 Task: Look for products in the category "Olive Oil" from Carapelli only.
Action: Mouse moved to (310, 143)
Screenshot: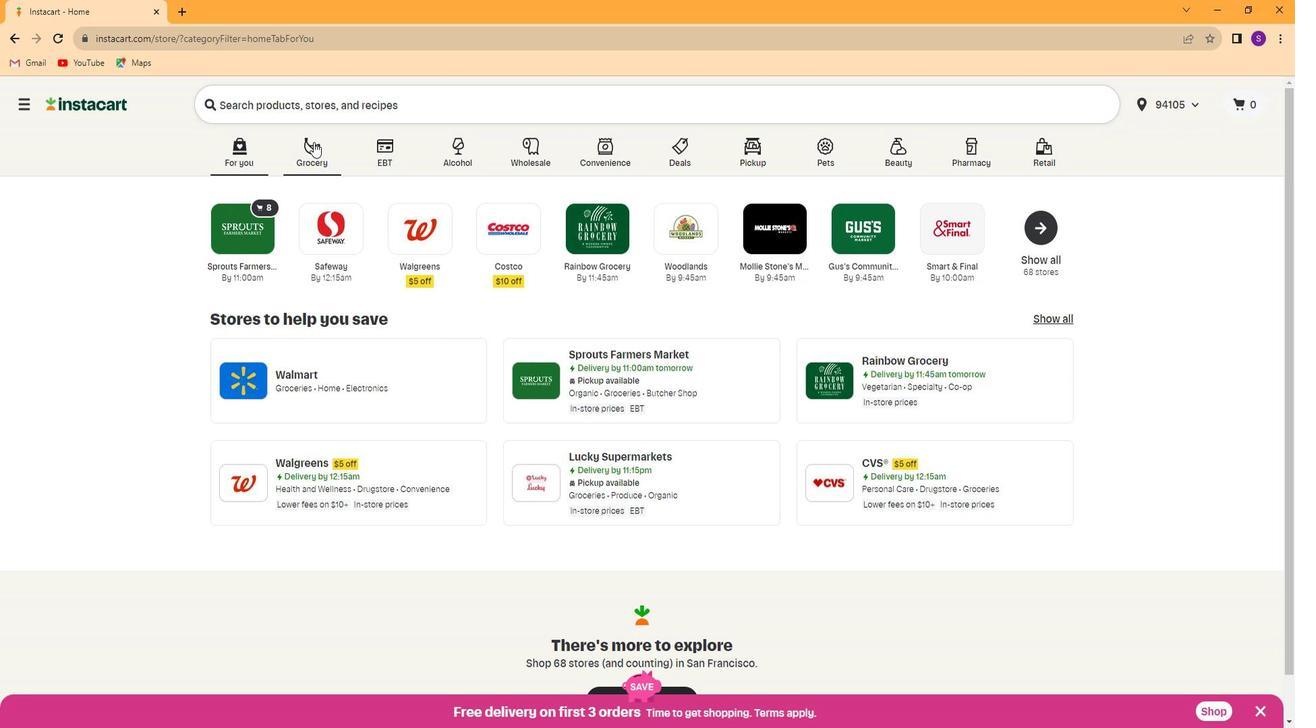 
Action: Mouse pressed left at (310, 143)
Screenshot: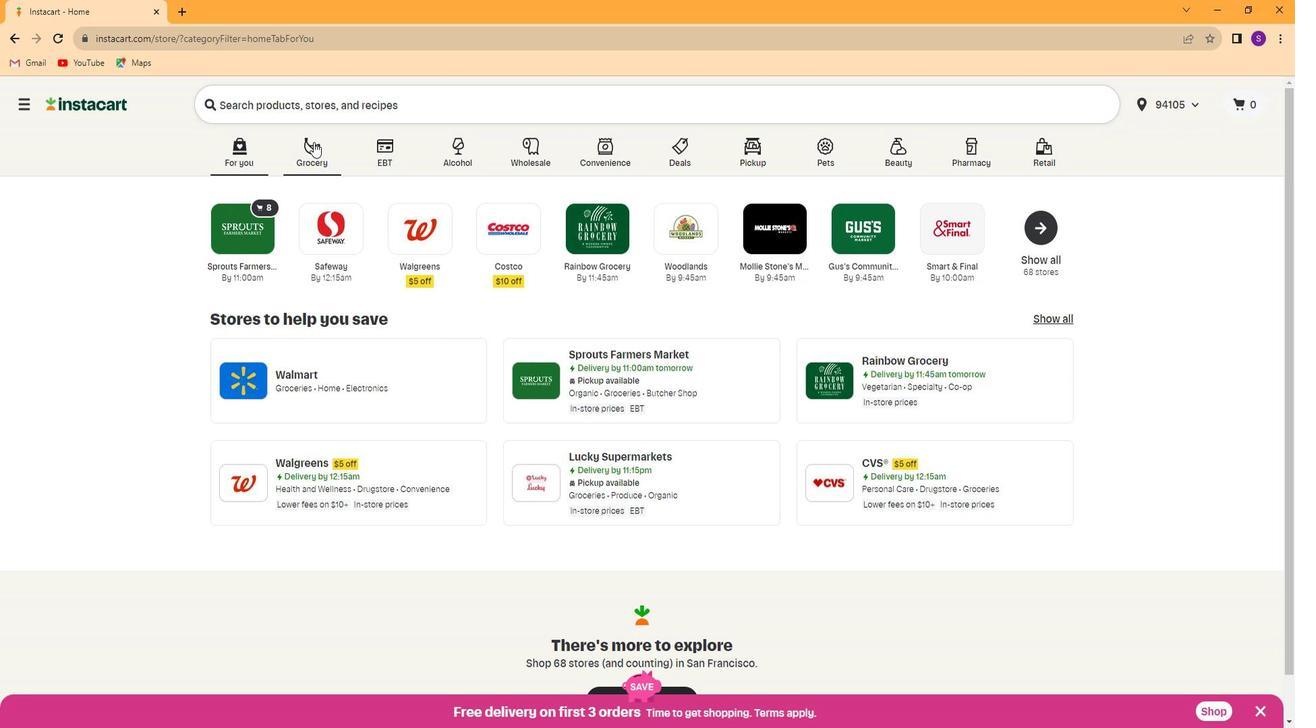 
Action: Mouse moved to (906, 243)
Screenshot: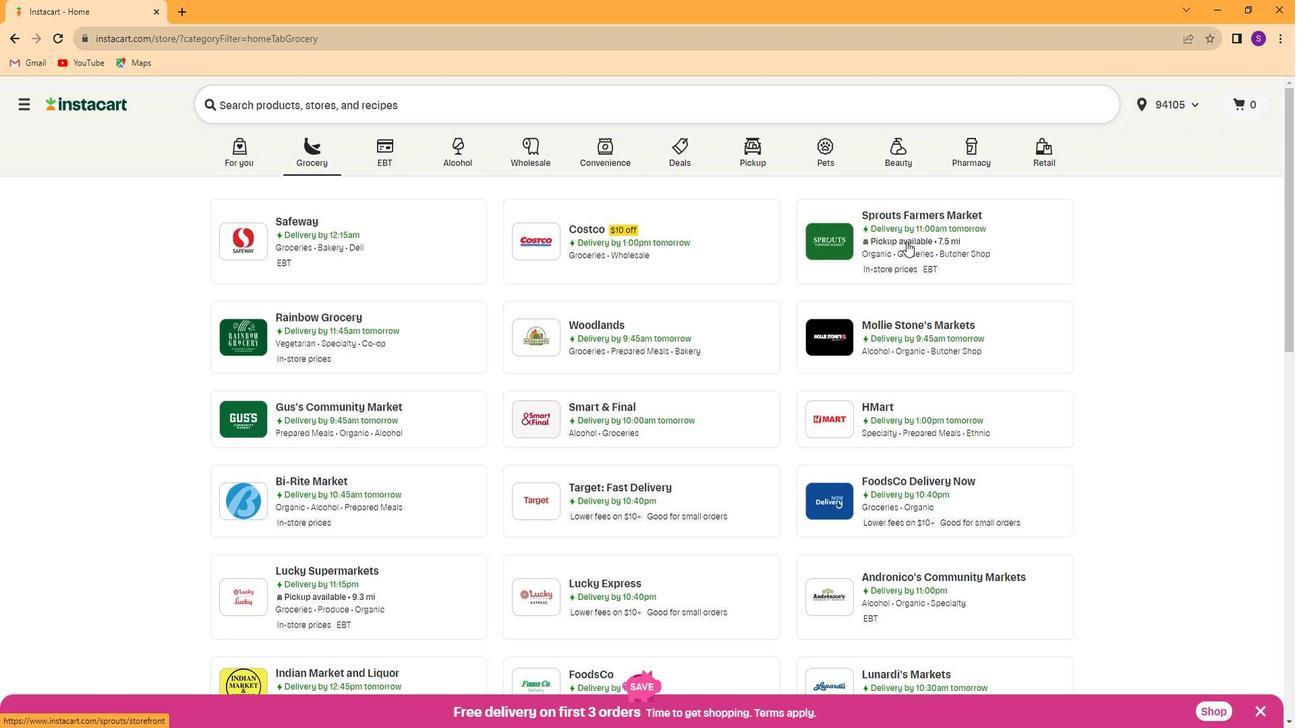 
Action: Mouse pressed left at (906, 243)
Screenshot: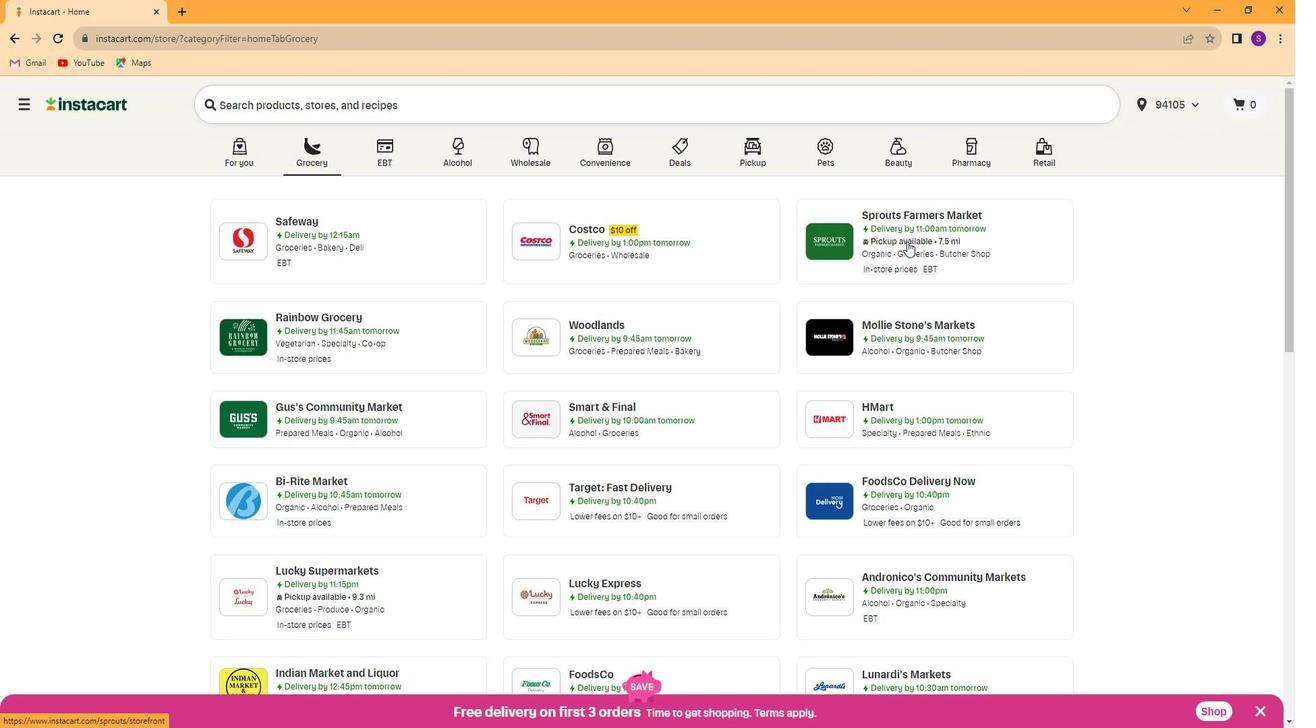 
Action: Mouse moved to (74, 540)
Screenshot: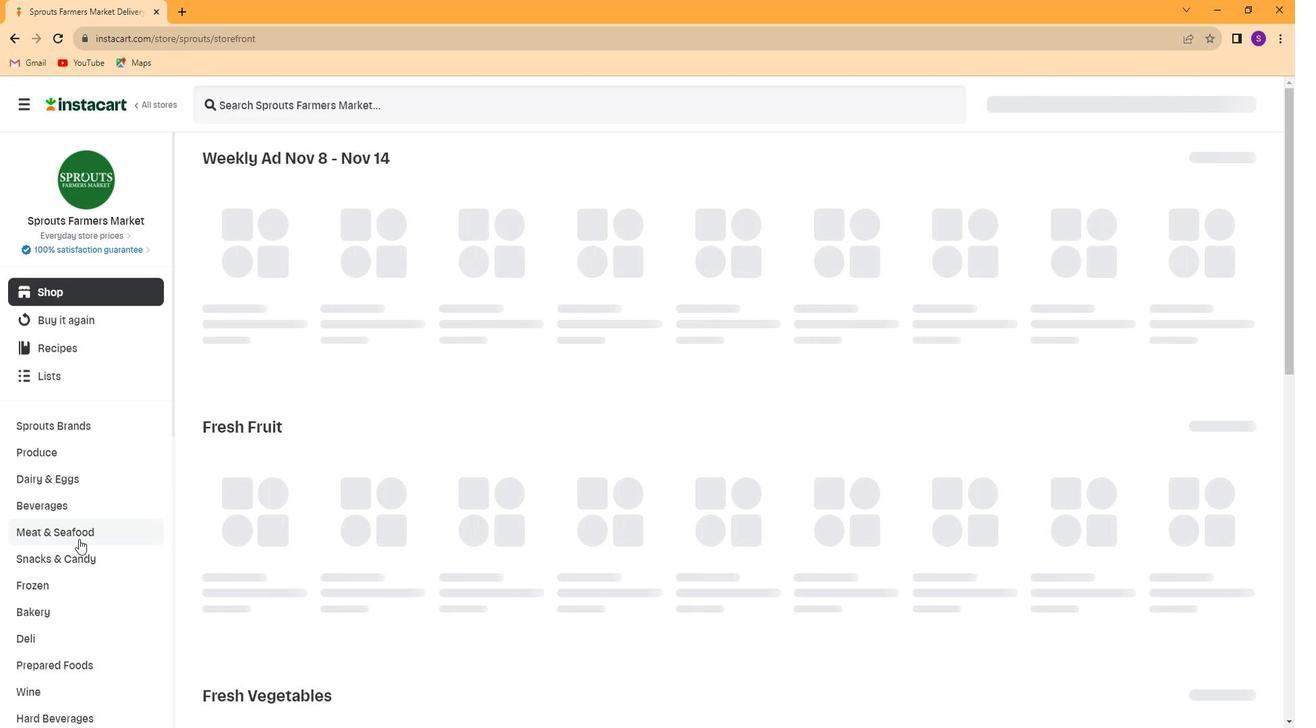 
Action: Mouse scrolled (74, 539) with delta (0, 0)
Screenshot: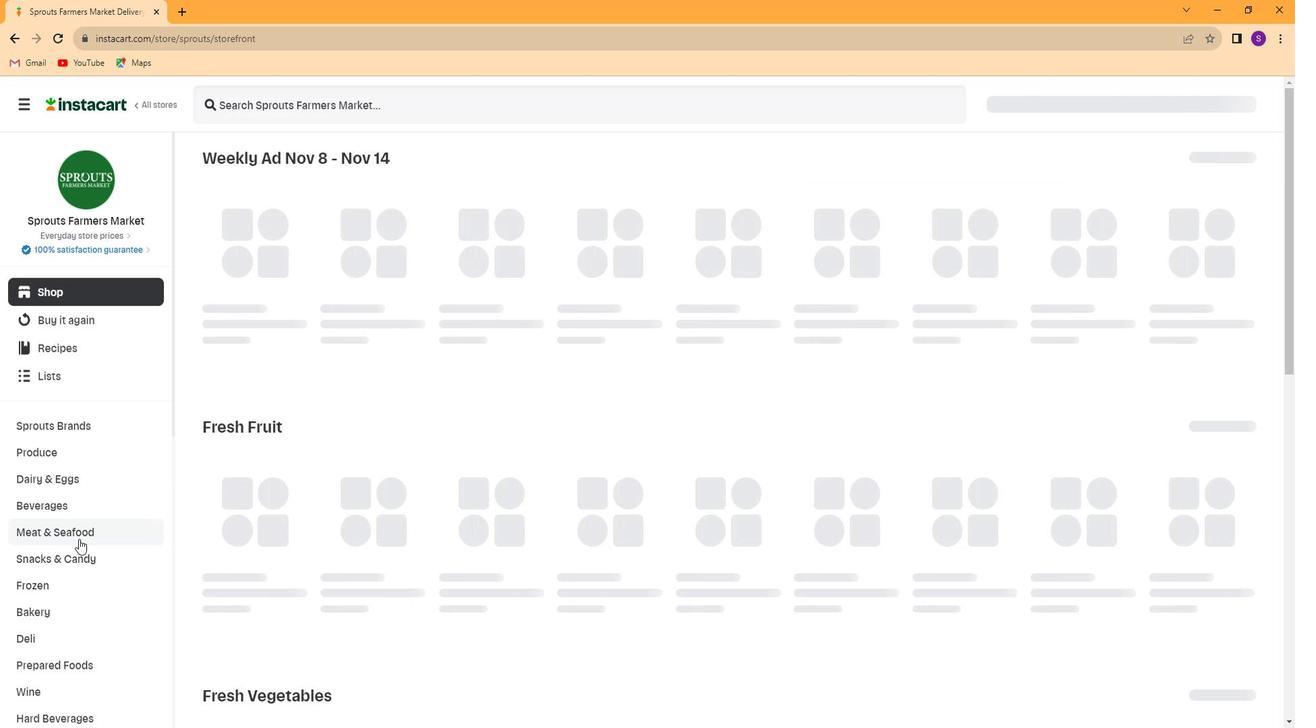 
Action: Mouse scrolled (74, 539) with delta (0, 0)
Screenshot: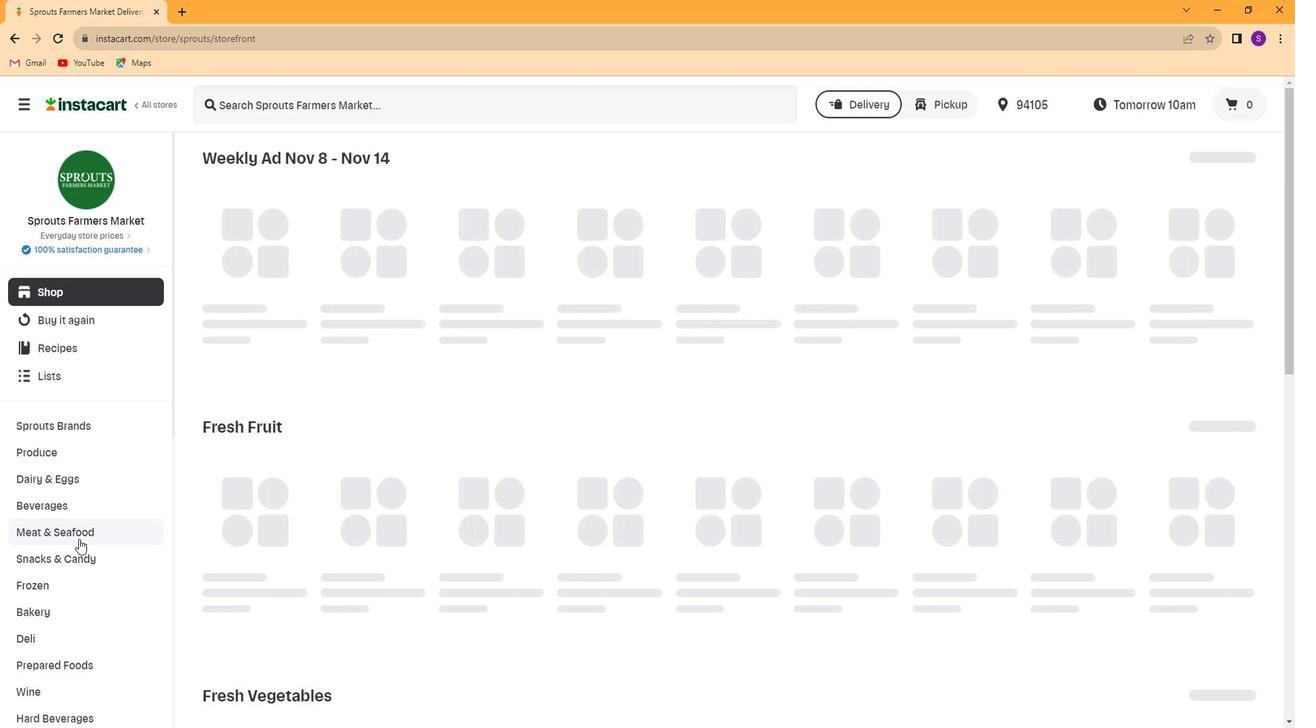 
Action: Mouse moved to (76, 538)
Screenshot: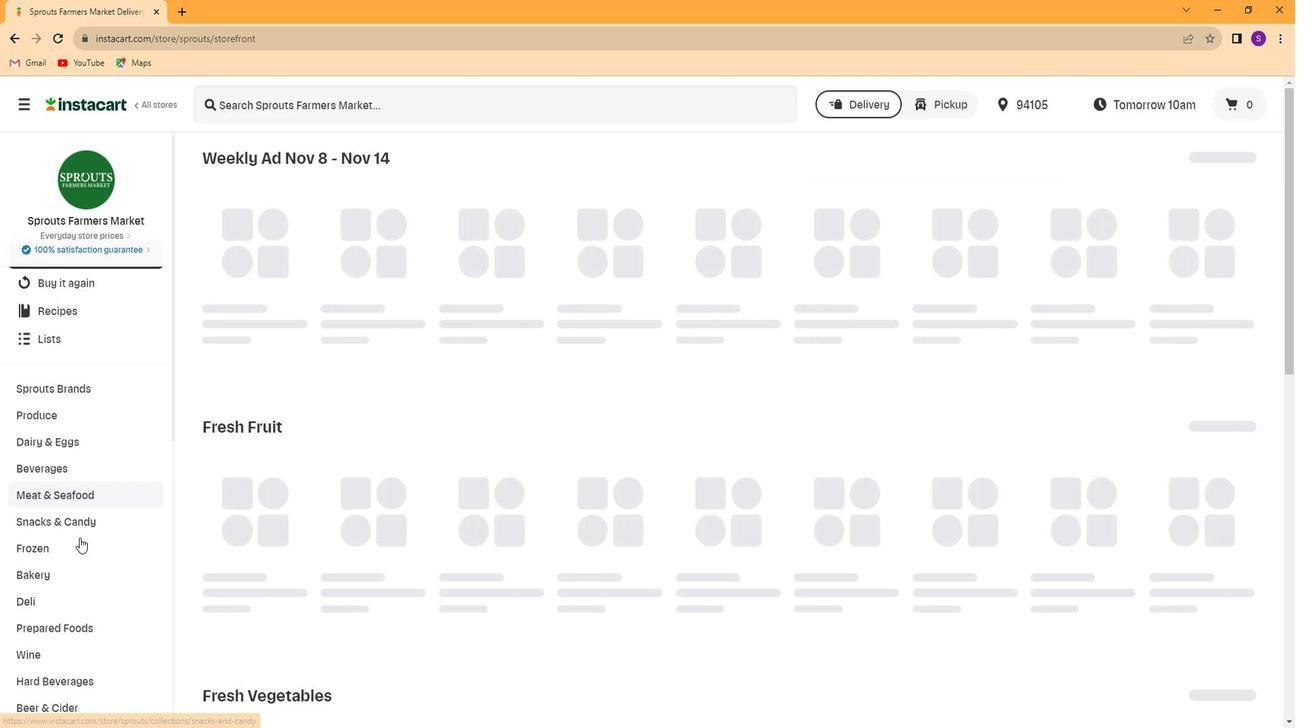 
Action: Mouse scrolled (76, 537) with delta (0, 0)
Screenshot: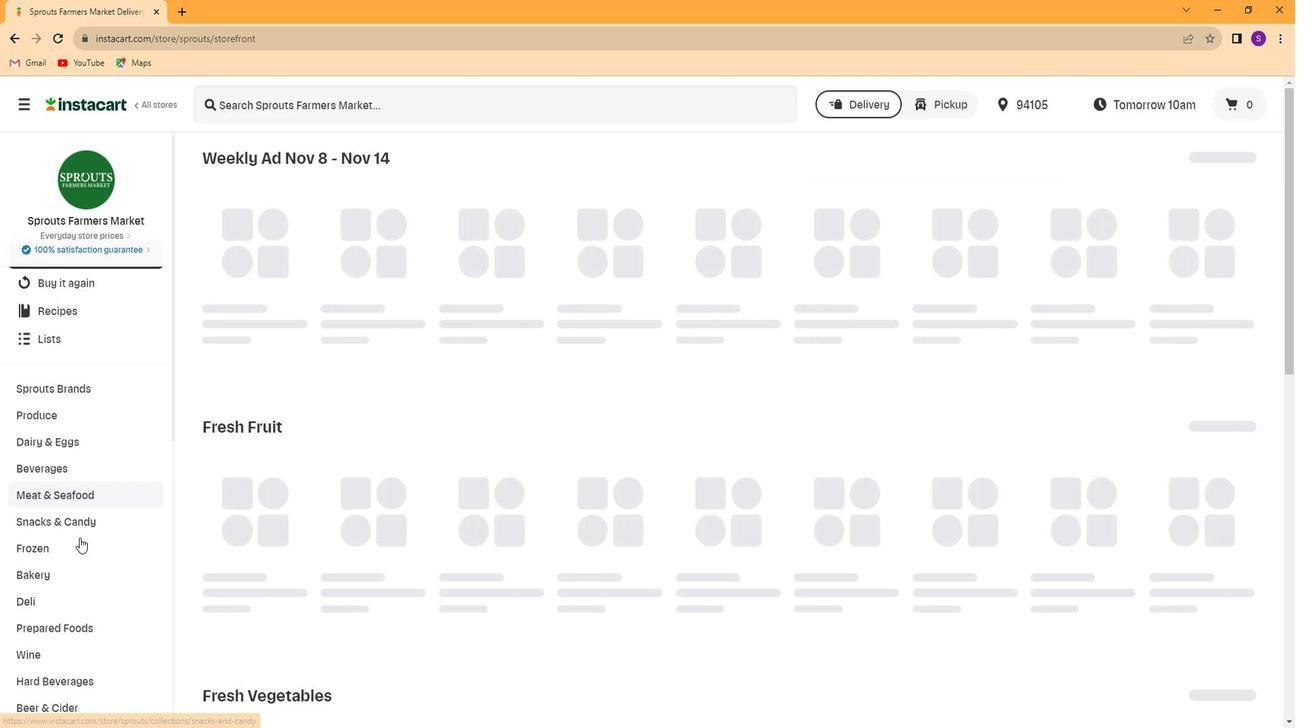 
Action: Mouse moved to (77, 533)
Screenshot: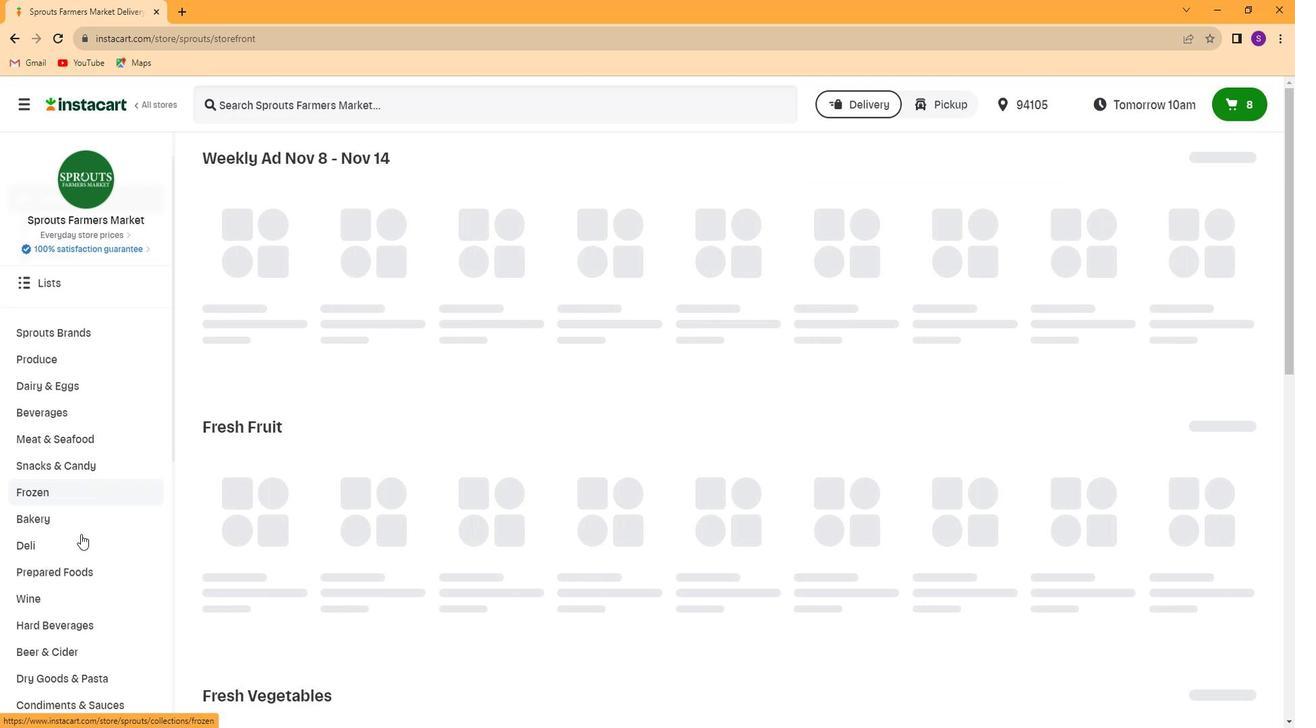 
Action: Mouse scrolled (77, 531) with delta (0, -1)
Screenshot: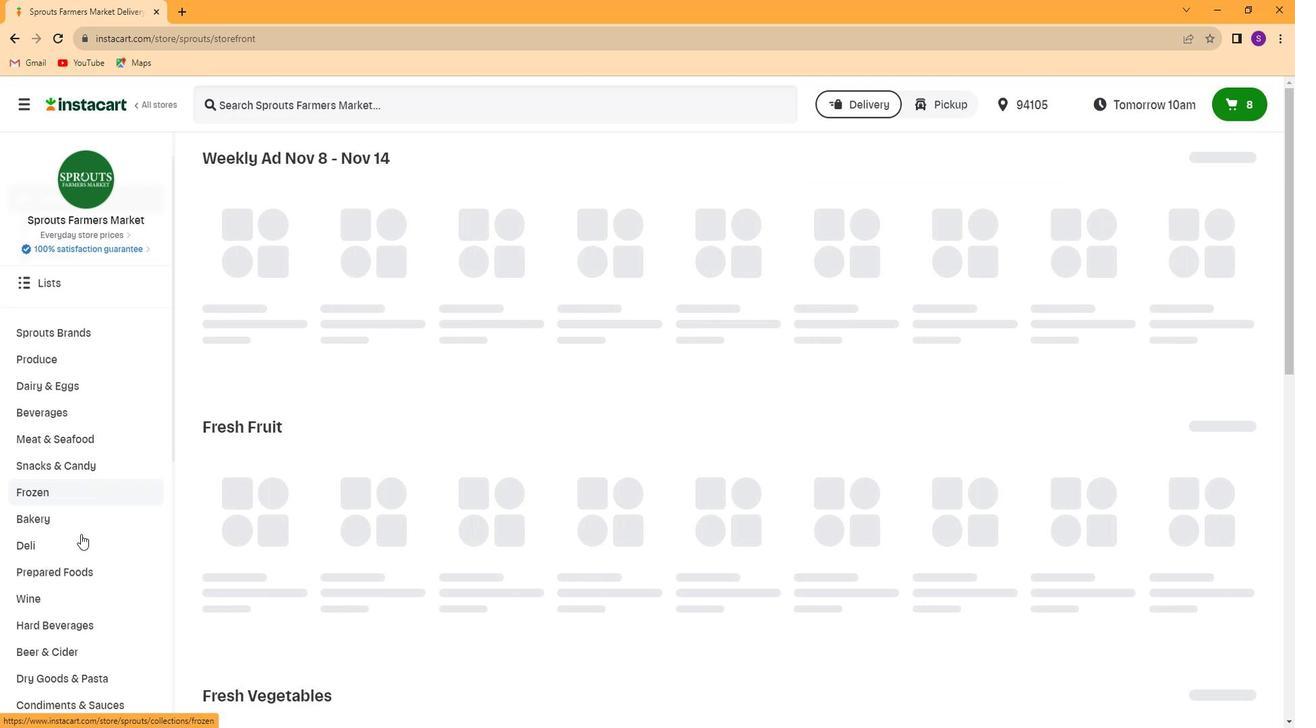 
Action: Mouse moved to (92, 552)
Screenshot: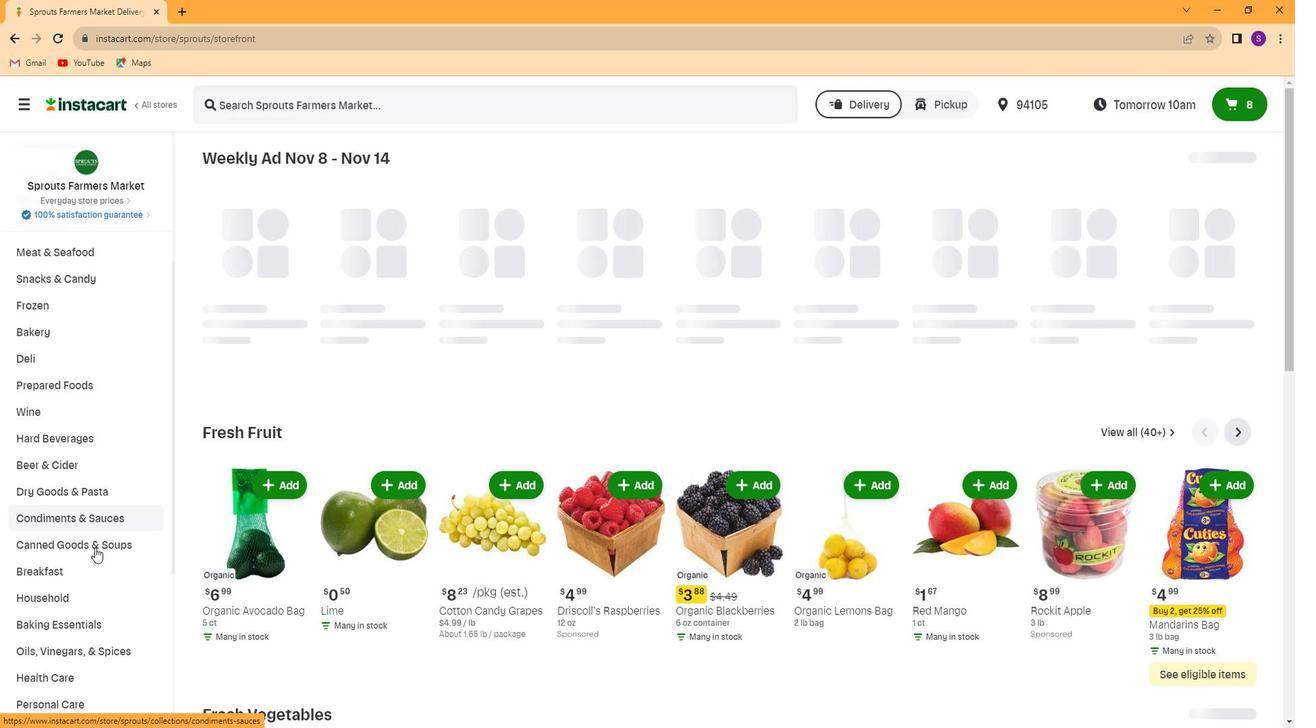 
Action: Mouse scrolled (92, 551) with delta (0, -1)
Screenshot: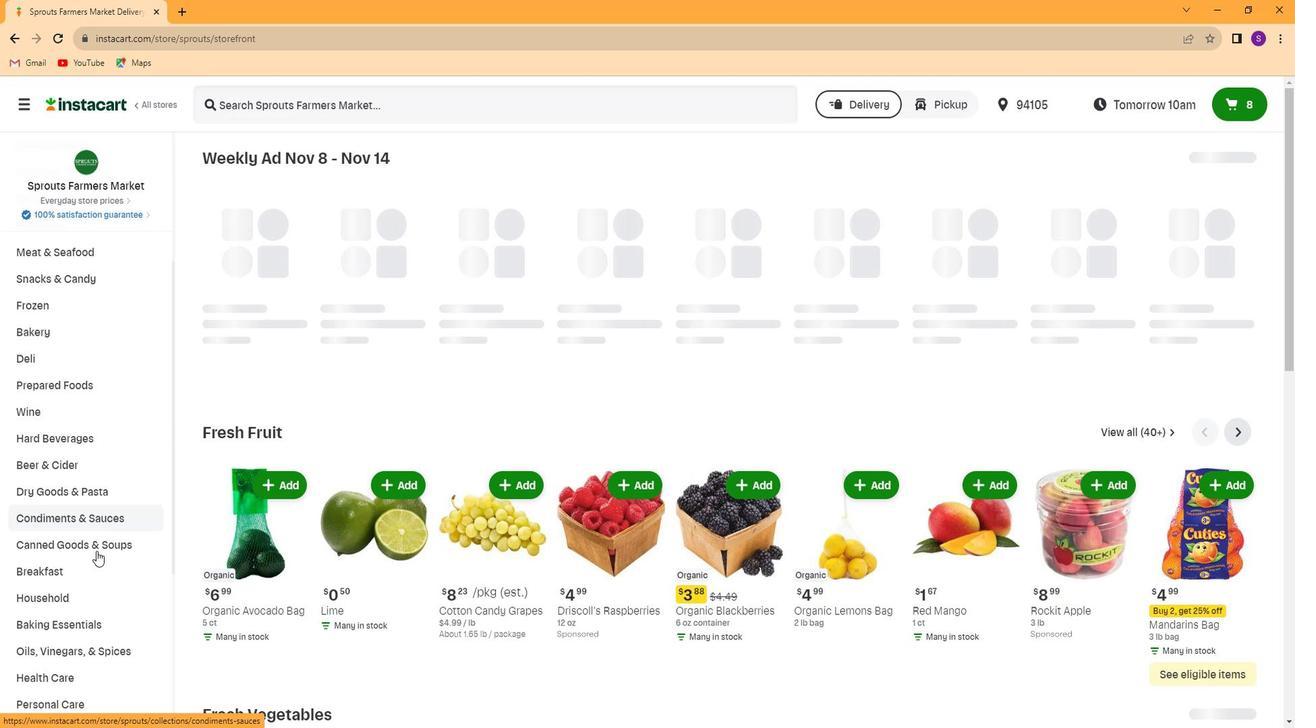 
Action: Mouse moved to (99, 586)
Screenshot: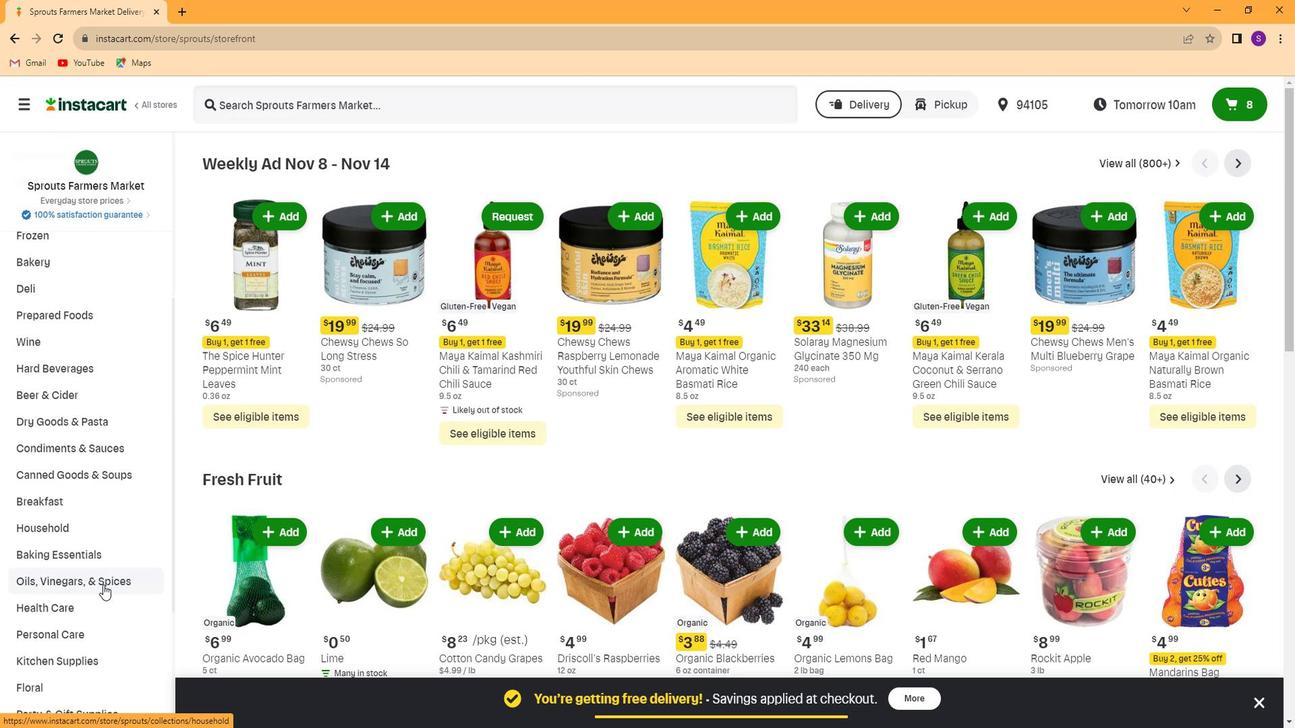 
Action: Mouse pressed left at (99, 586)
Screenshot: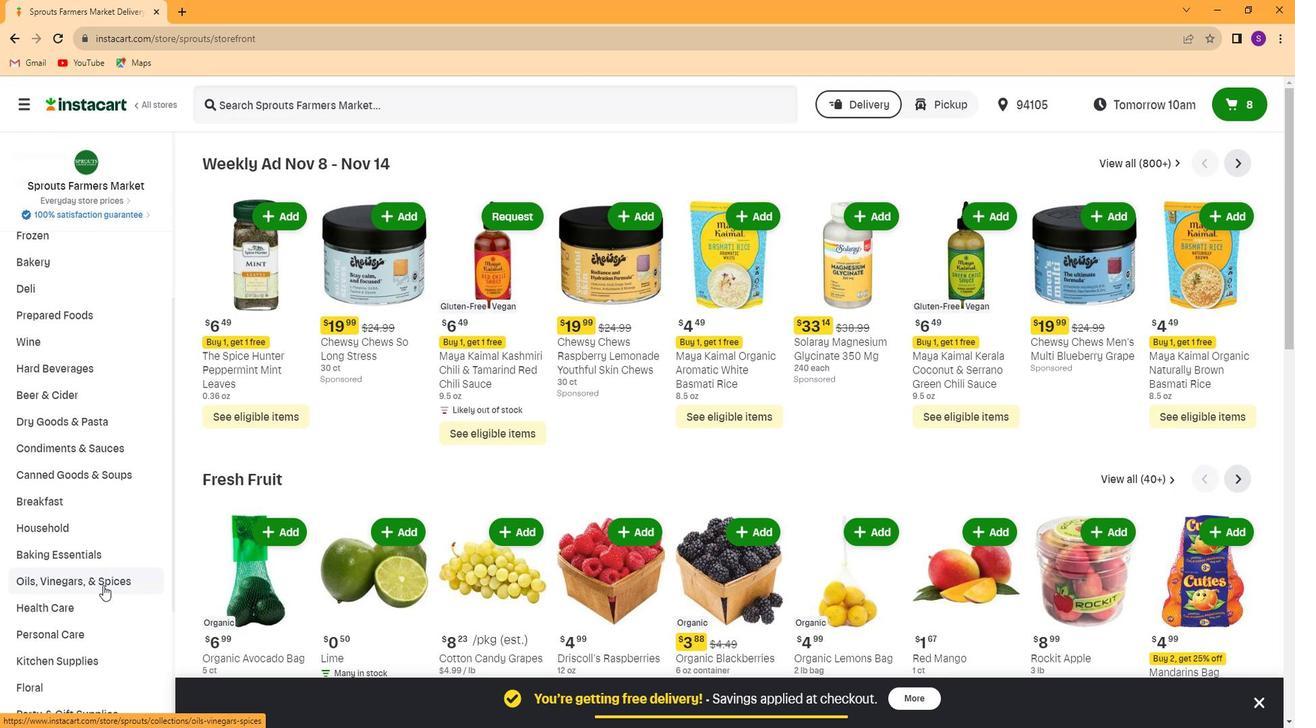 
Action: Mouse moved to (753, 199)
Screenshot: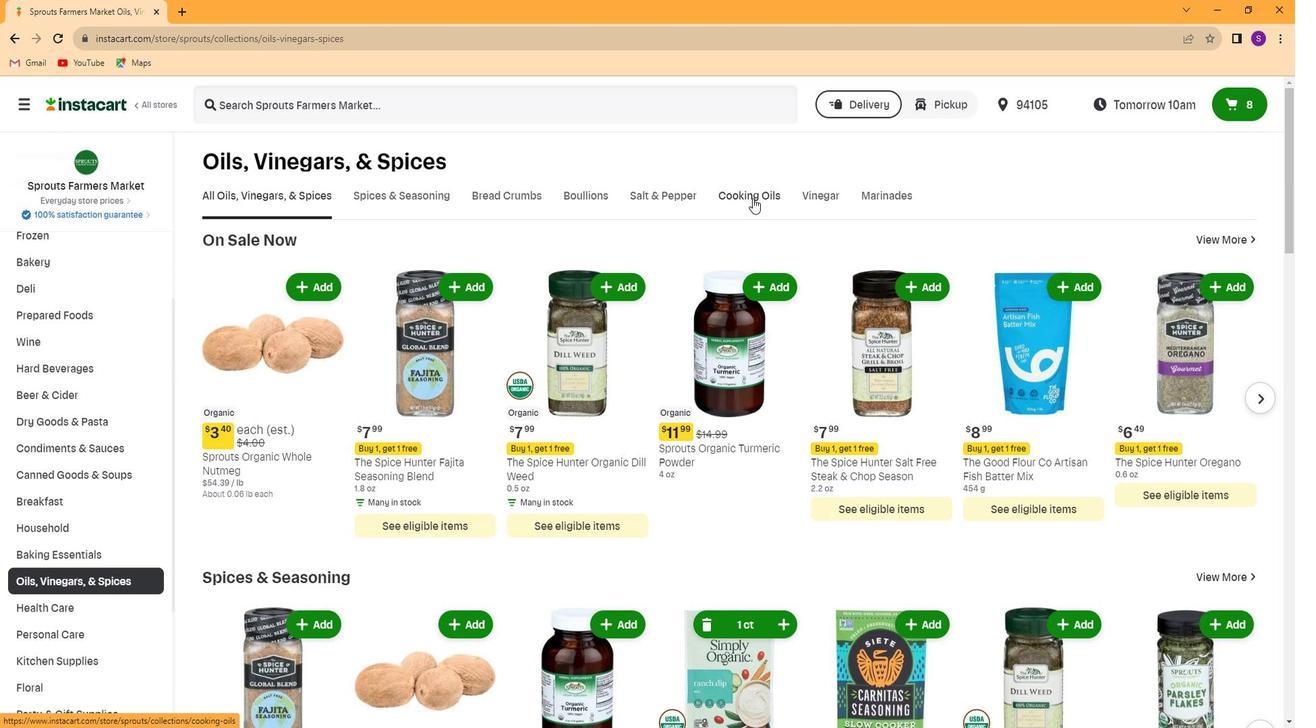 
Action: Mouse pressed left at (753, 199)
Screenshot: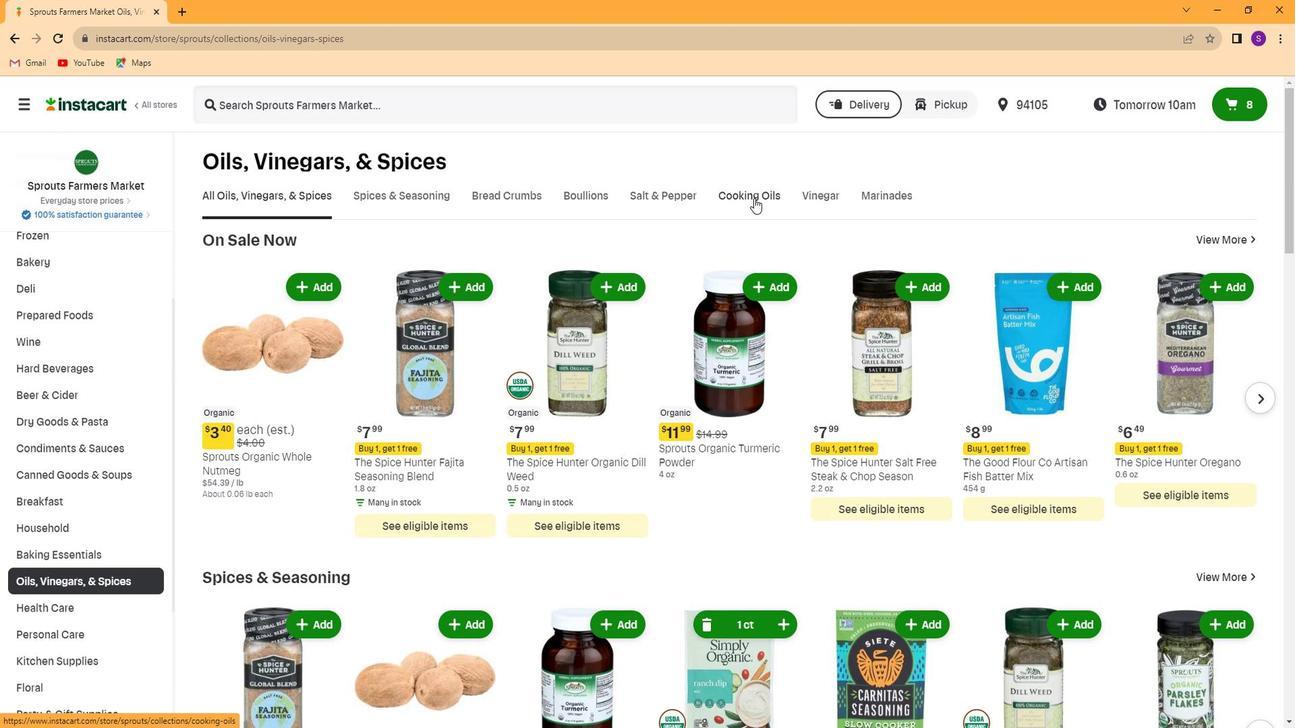 
Action: Mouse moved to (288, 254)
Screenshot: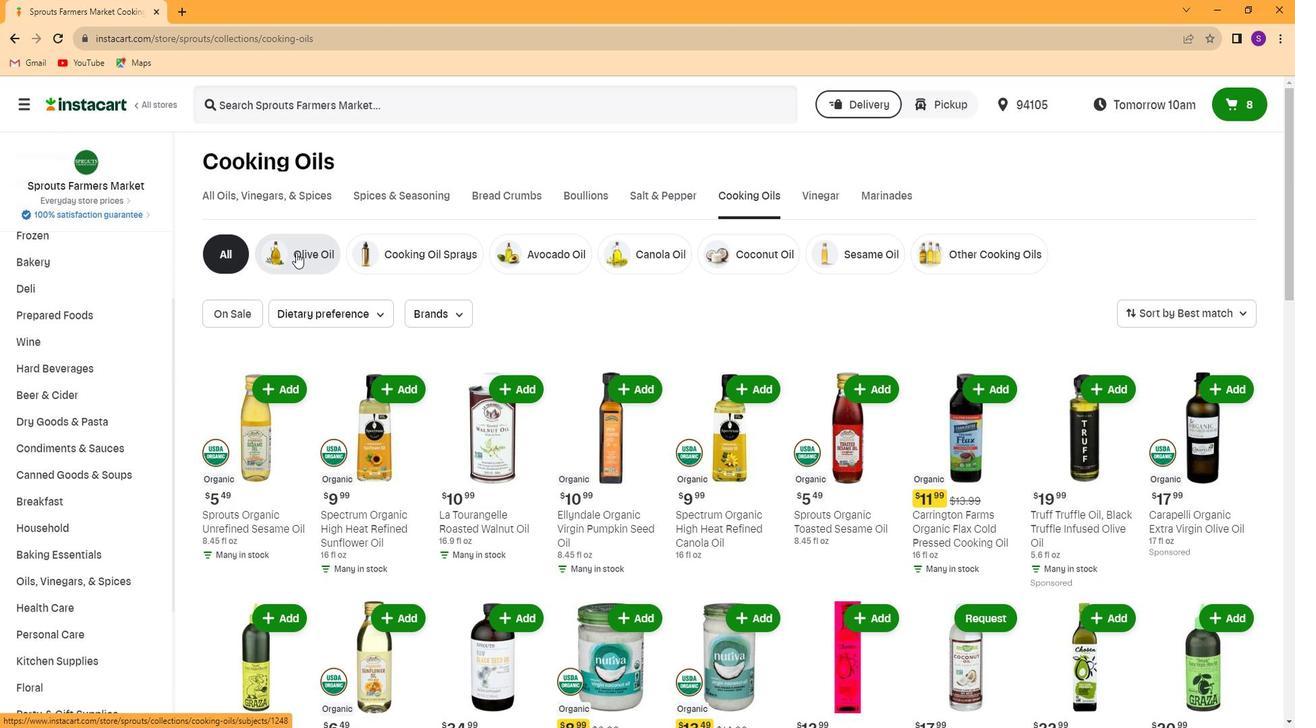 
Action: Mouse pressed left at (288, 254)
Screenshot: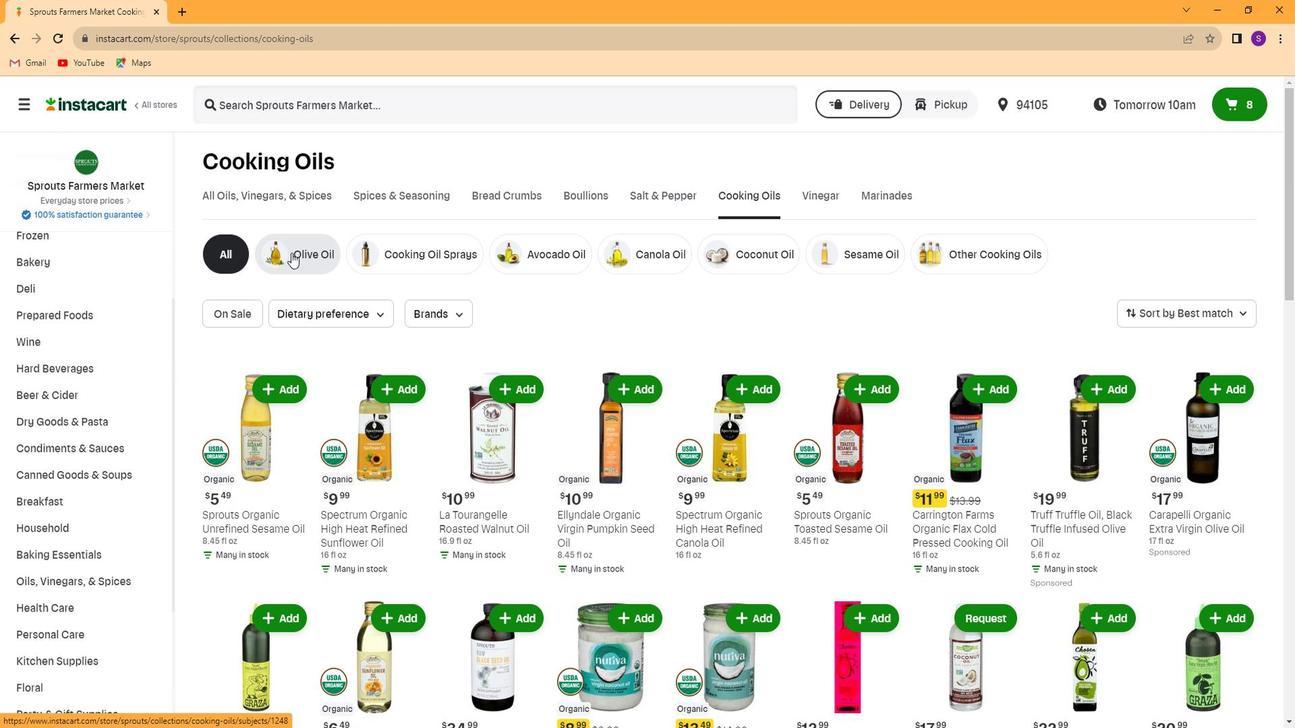 
Action: Mouse moved to (451, 309)
Screenshot: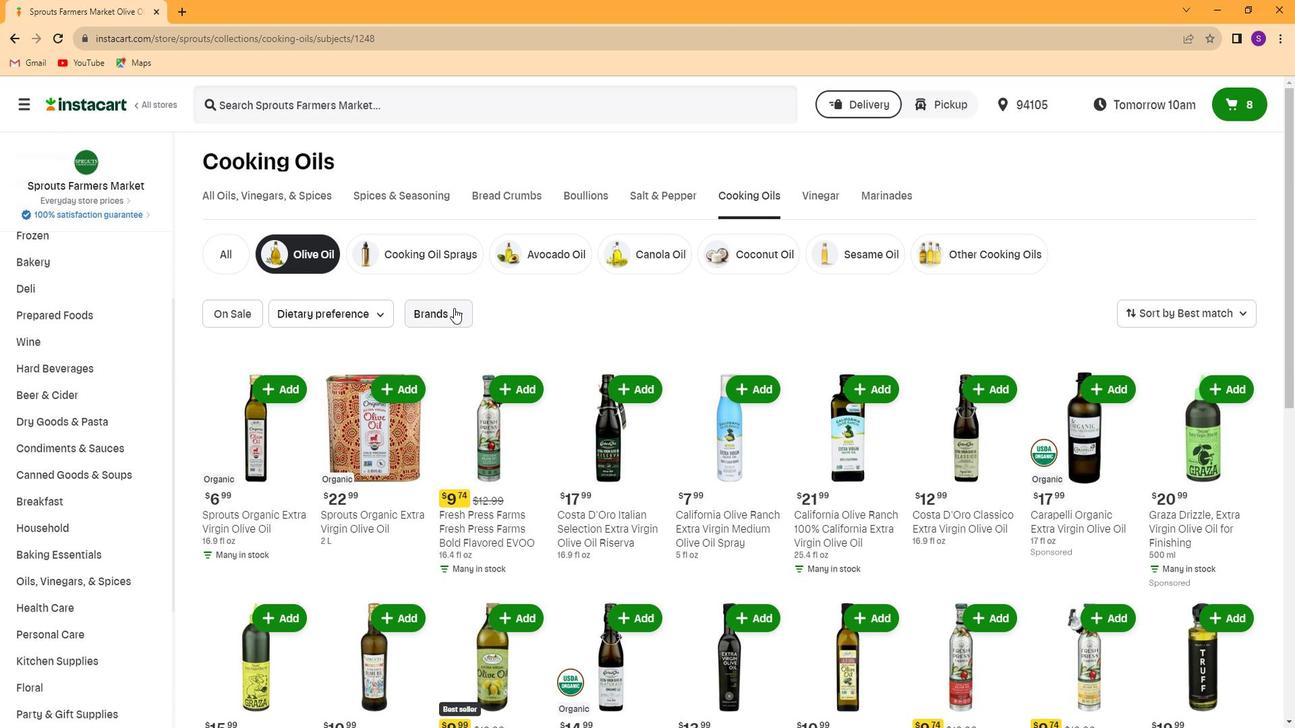 
Action: Mouse pressed left at (451, 309)
Screenshot: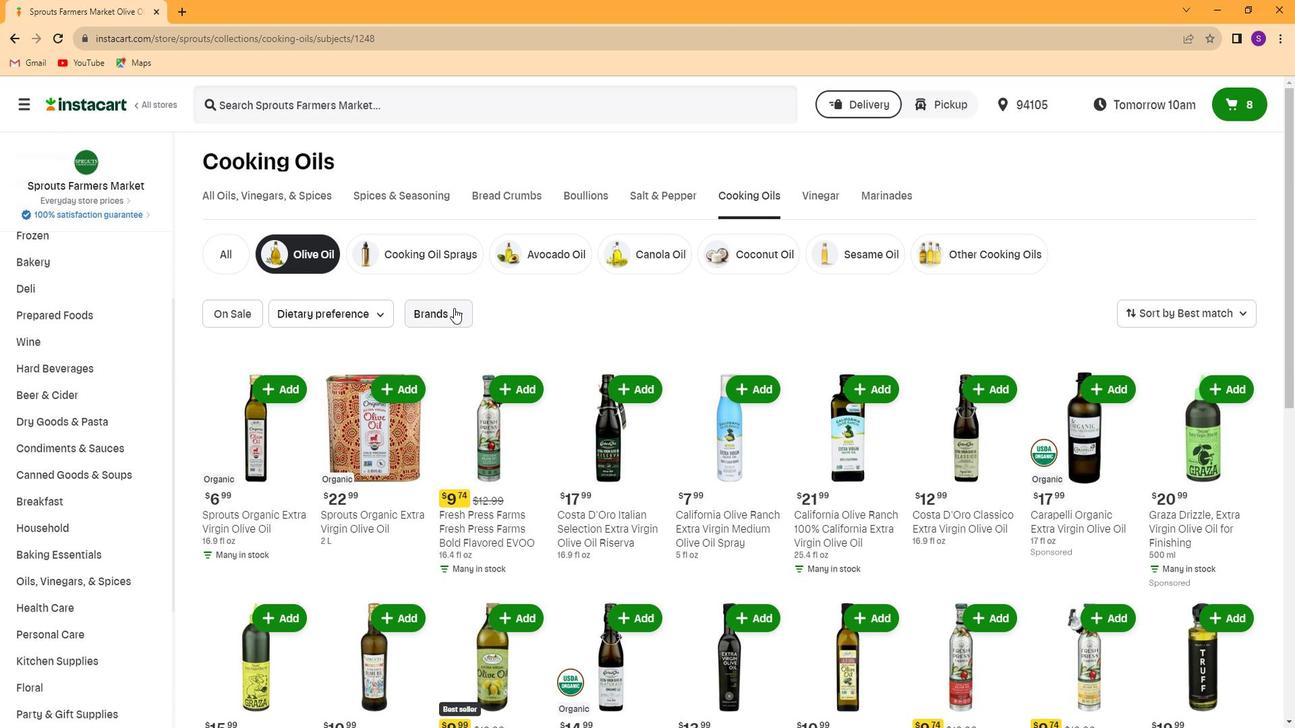 
Action: Mouse moved to (482, 470)
Screenshot: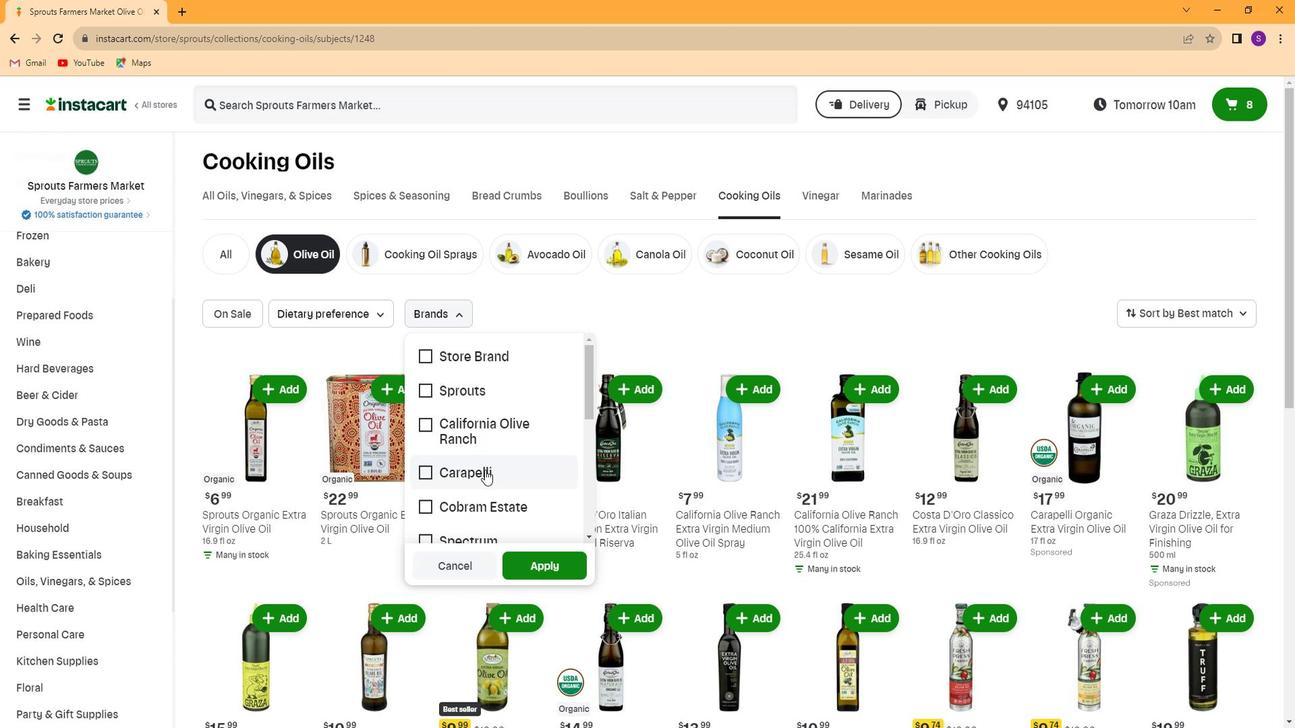 
Action: Mouse pressed left at (482, 470)
Screenshot: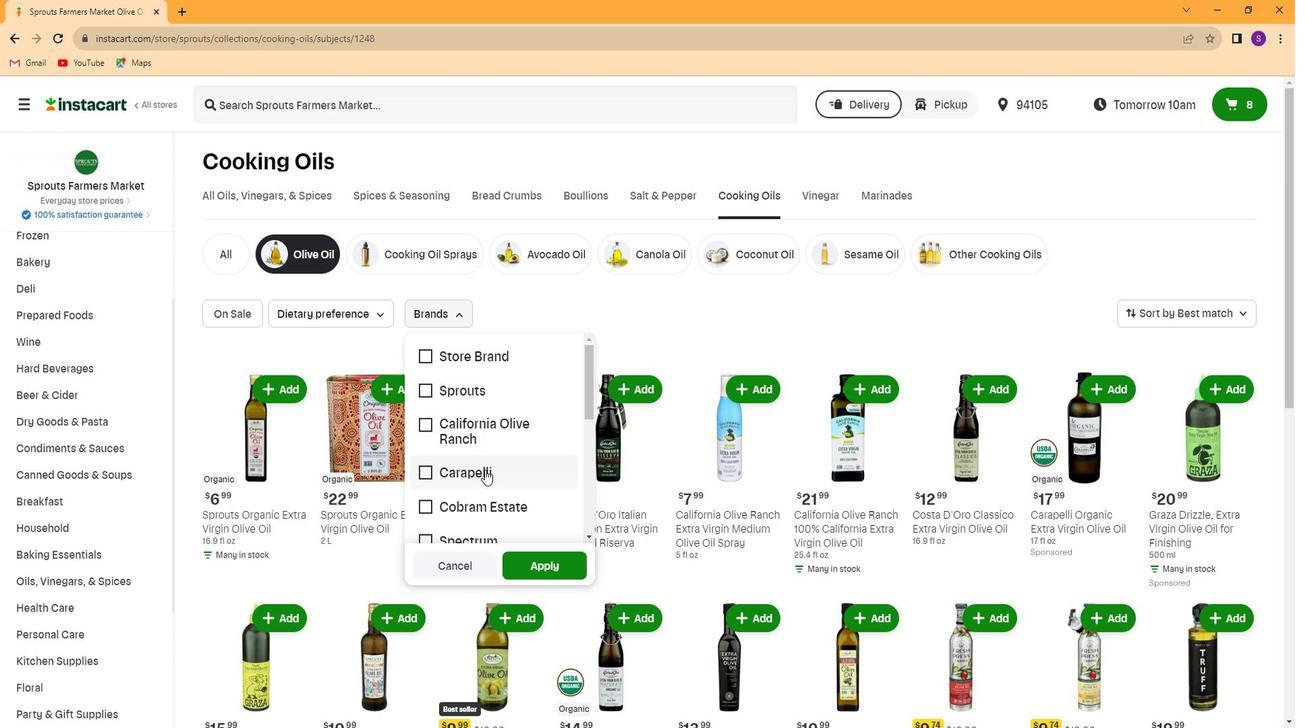 
Action: Mouse moved to (548, 573)
Screenshot: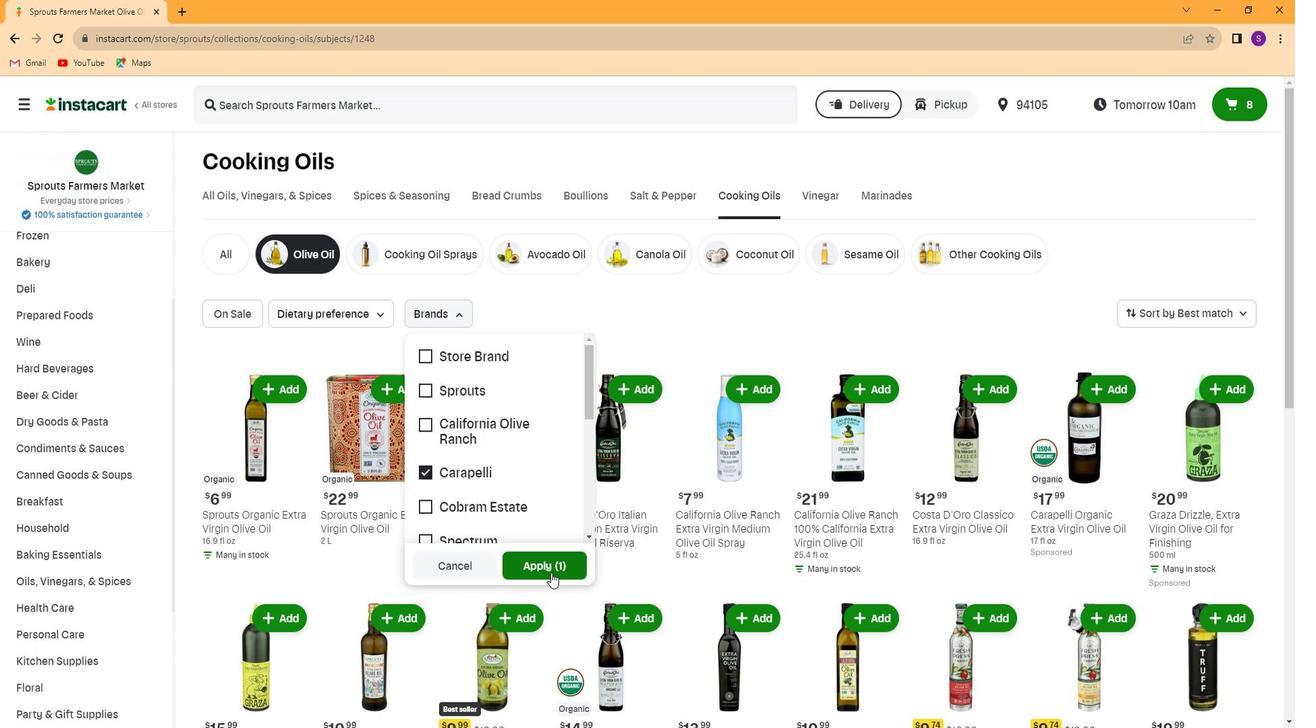 
Action: Mouse pressed left at (548, 573)
Screenshot: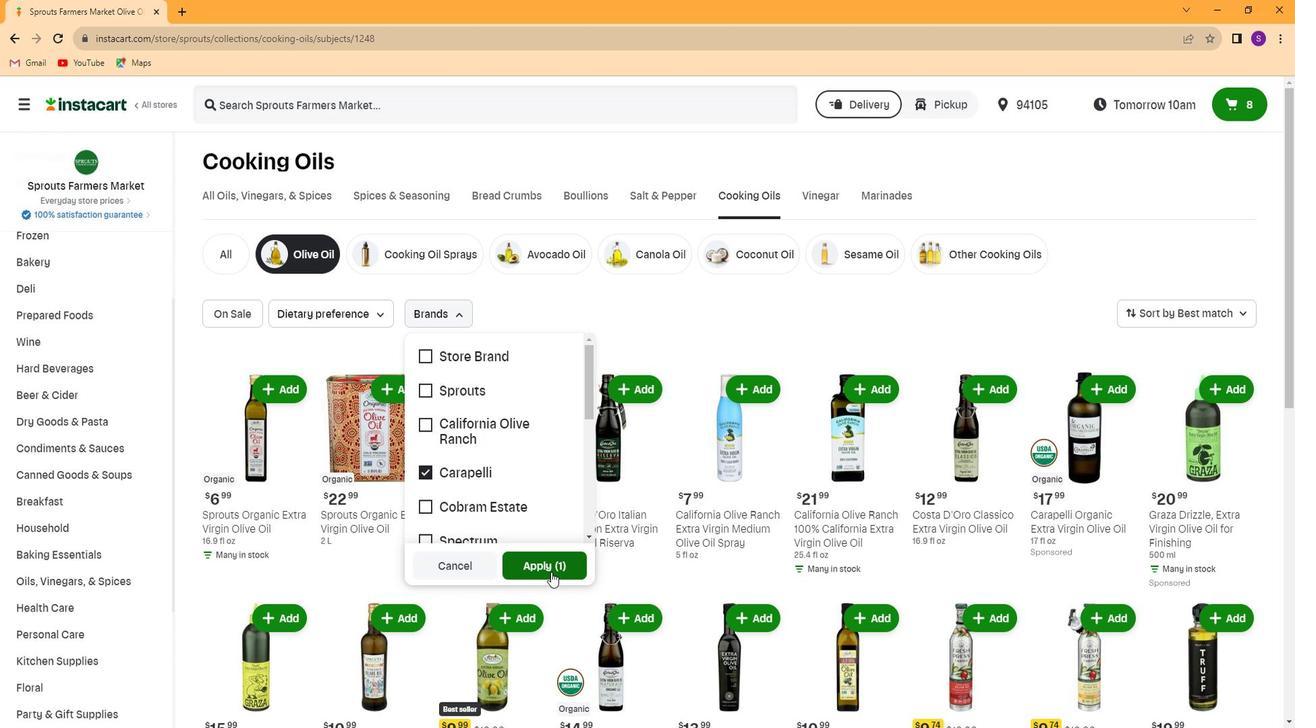 
Action: Mouse moved to (700, 518)
Screenshot: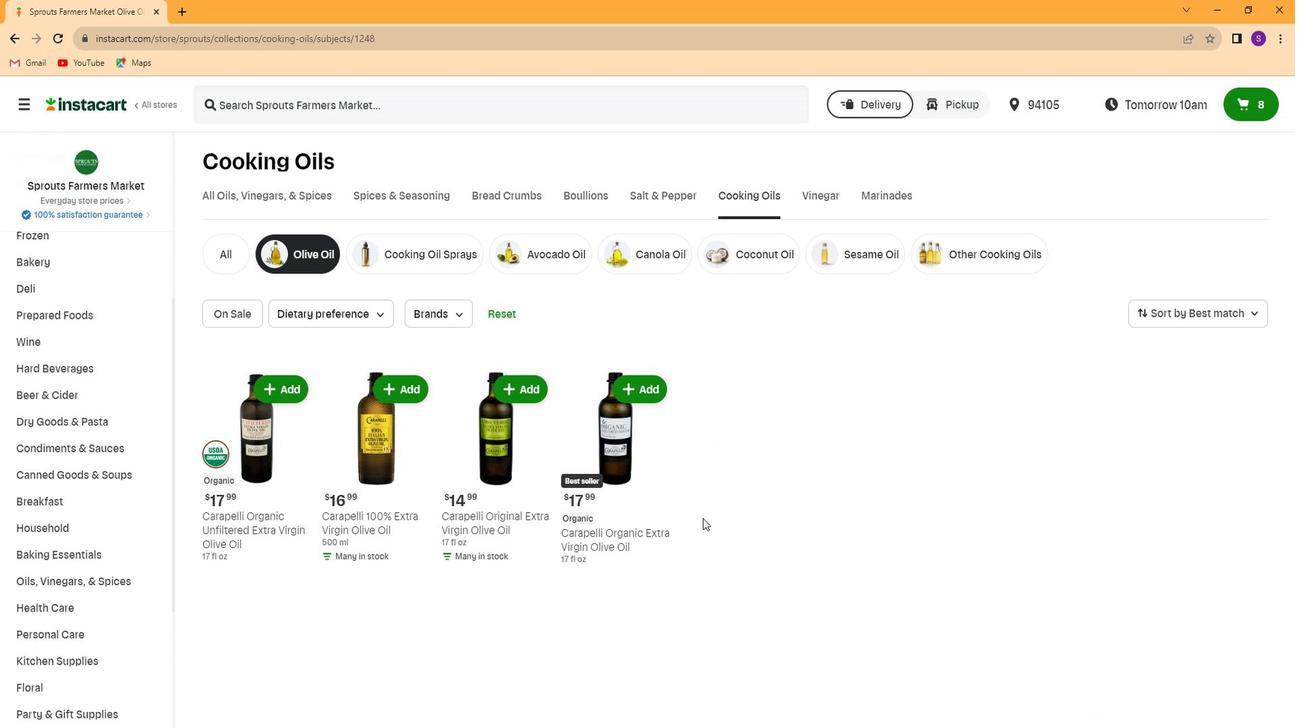 
